 Task: Include a stop at the Barclays Center in your journey from Brooklyn Bridge Park to New York Transit Museum.
Action: Key pressed <Key.caps_lock>B<Key.caps_lock>rooklyn<Key.space><Key.caps_lock>B<Key.caps_lock>idge<Key.space><Key.caps_lock>P<Key.caps_lock>ark
Screenshot: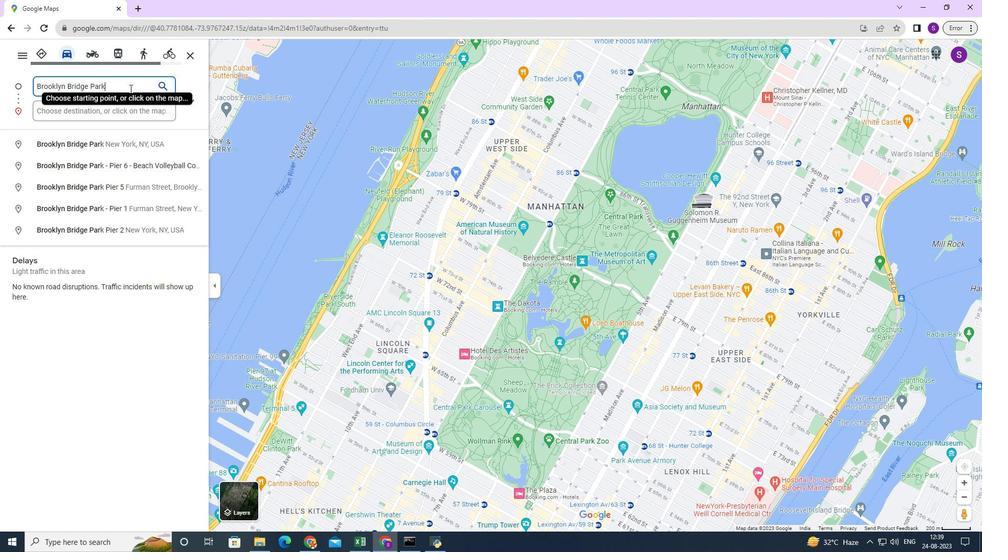 
Action: Mouse moved to (112, 139)
Screenshot: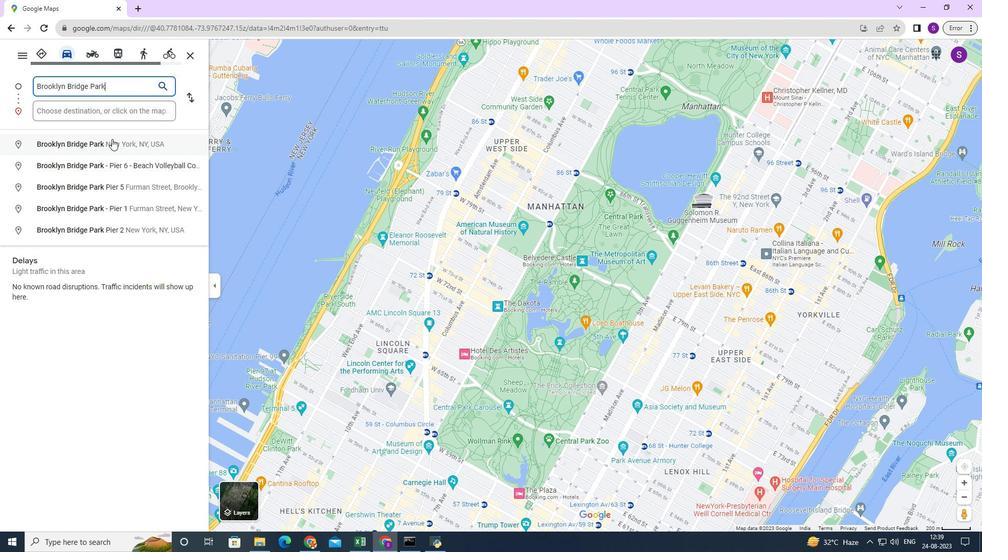 
Action: Mouse pressed left at (112, 139)
Screenshot: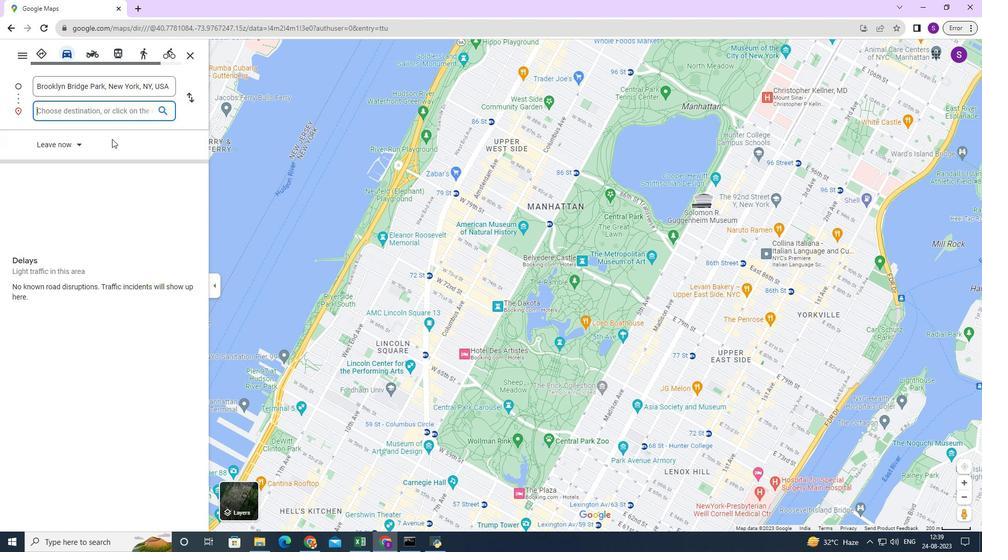 
Action: Mouse moved to (100, 114)
Screenshot: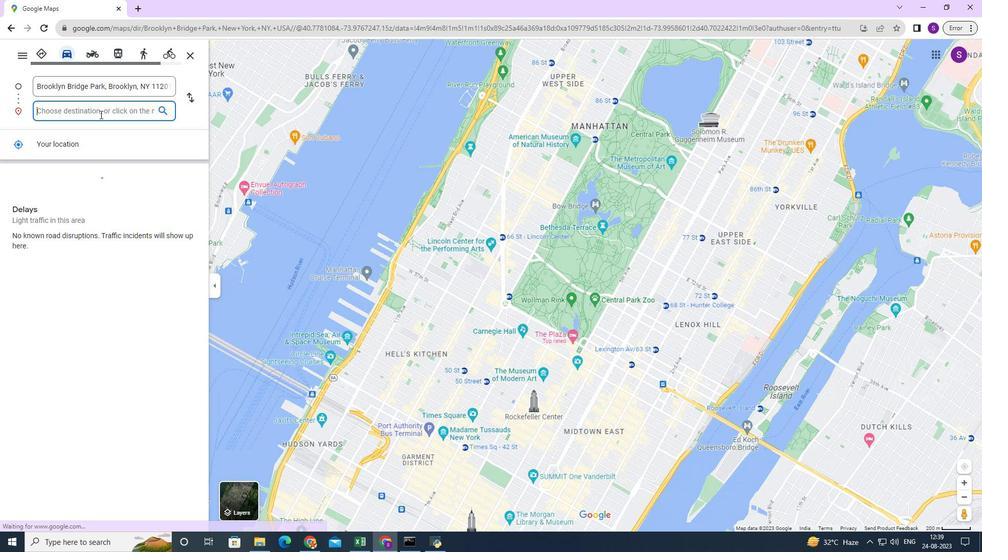 
Action: Key pressed <Key.caps_lock>B<Key.caps_lock>arclays<Key.space>
Screenshot: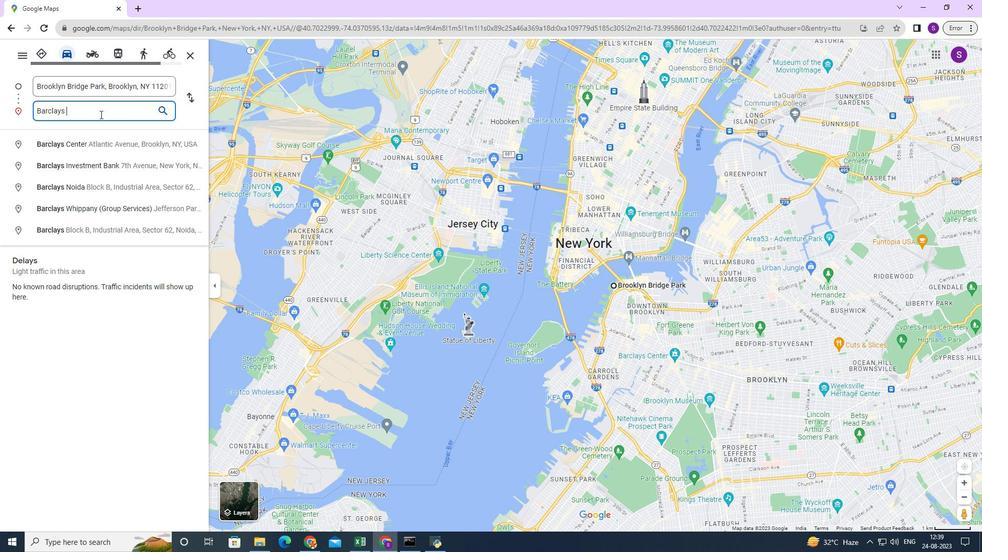 
Action: Mouse moved to (98, 135)
Screenshot: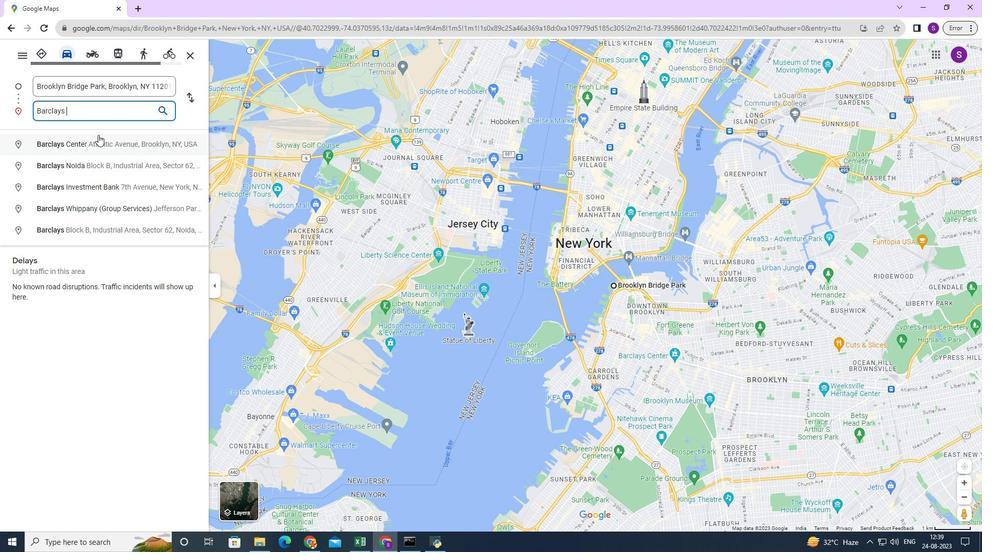 
Action: Mouse pressed left at (98, 135)
Screenshot: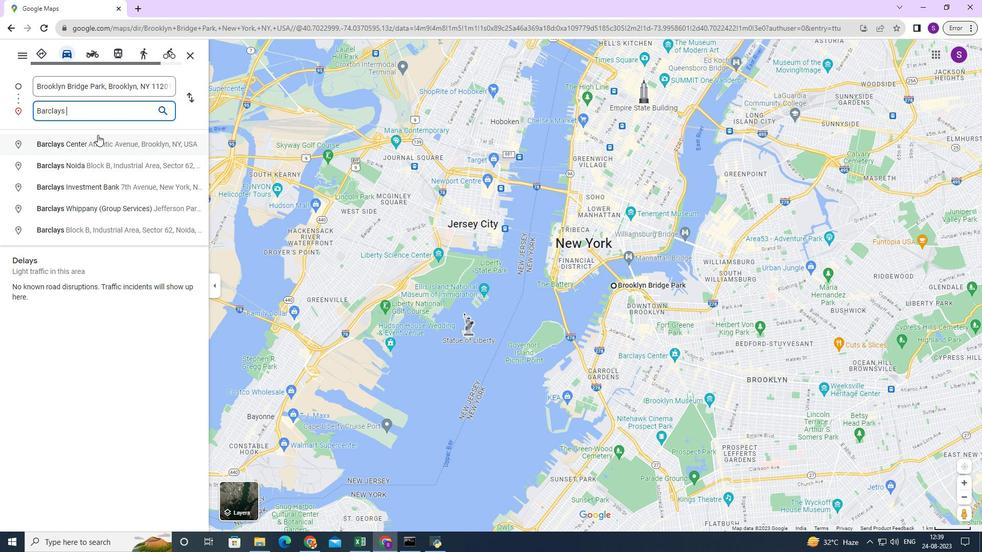 
Action: Mouse moved to (95, 134)
Screenshot: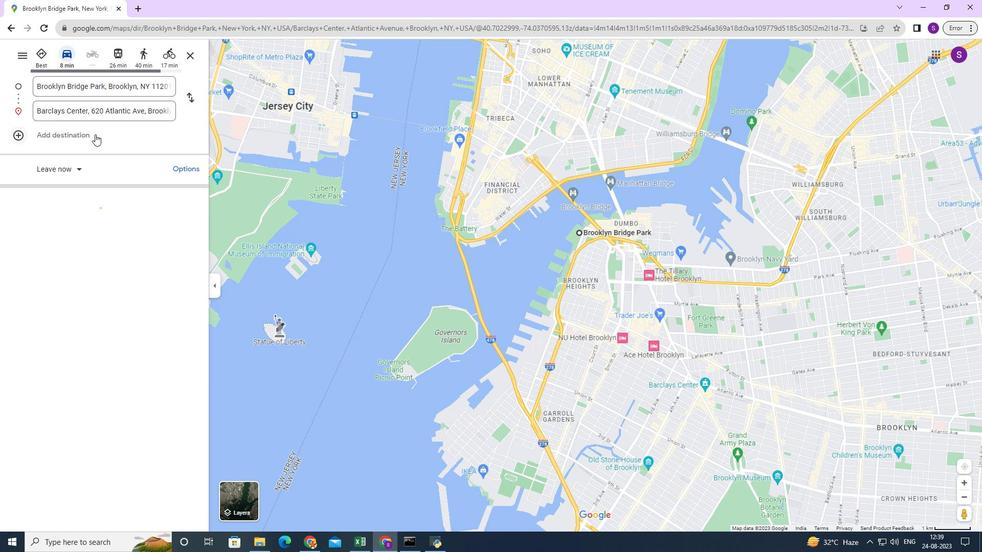 
Action: Mouse pressed left at (95, 134)
Screenshot: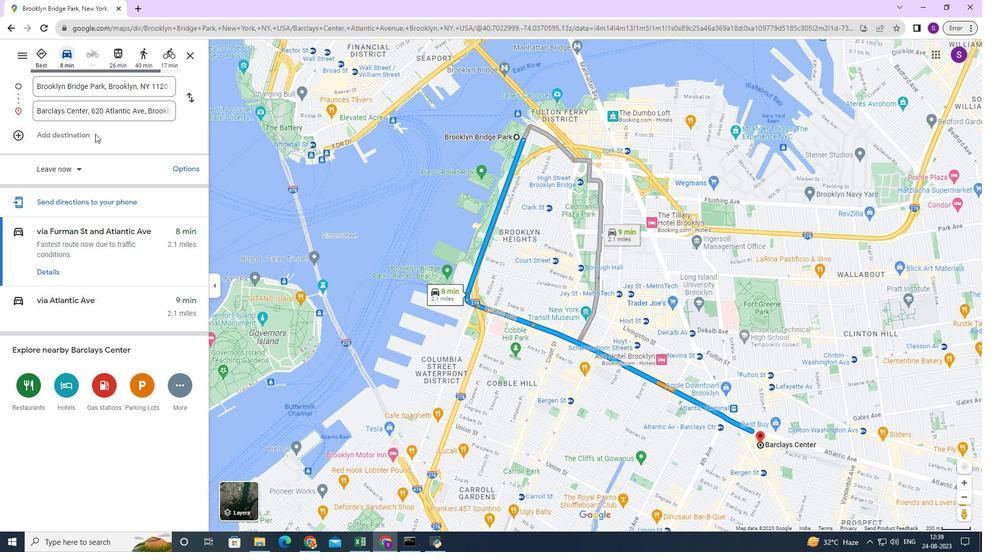 
Action: Key pressed <Key.caps_lock>N<Key.caps_lock>ew<Key.space>york<Key.space>trnsit<Key.space>museum
Screenshot: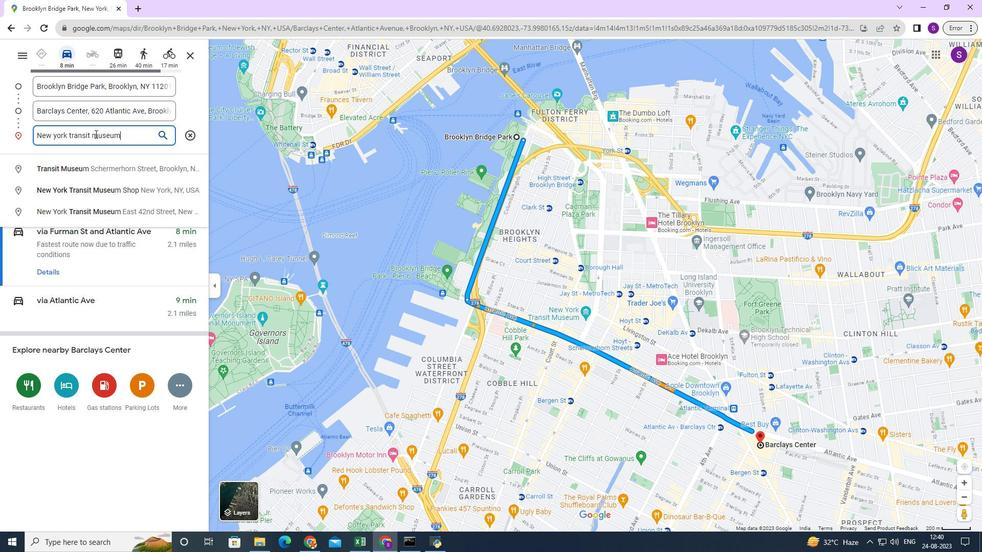 
Action: Mouse moved to (79, 189)
Screenshot: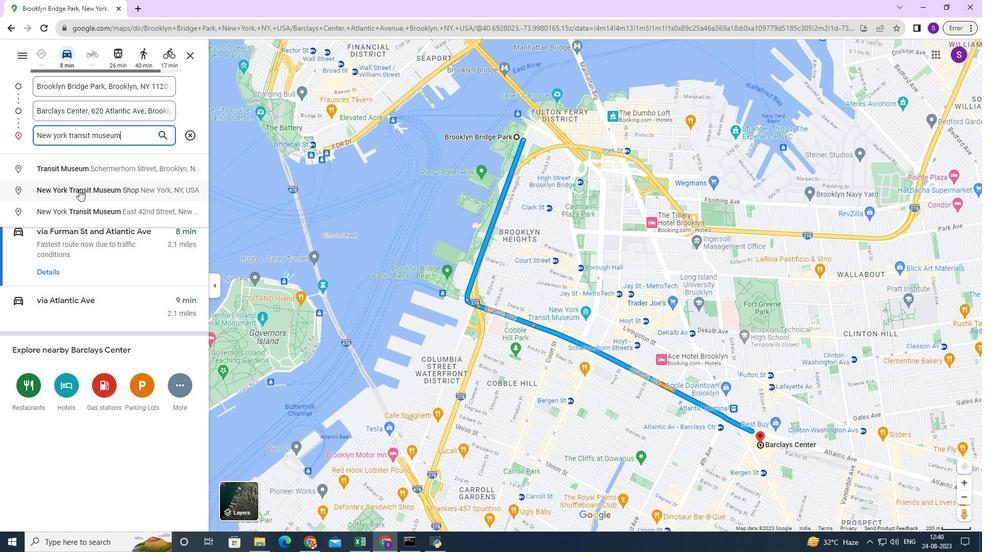 
Action: Mouse pressed left at (79, 189)
Screenshot: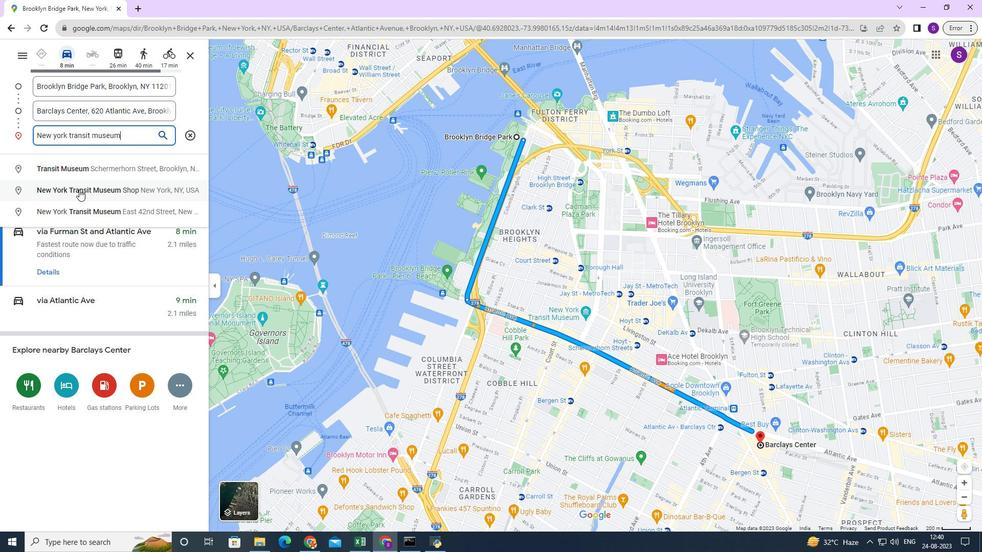 
Action: Mouse moved to (436, 243)
Screenshot: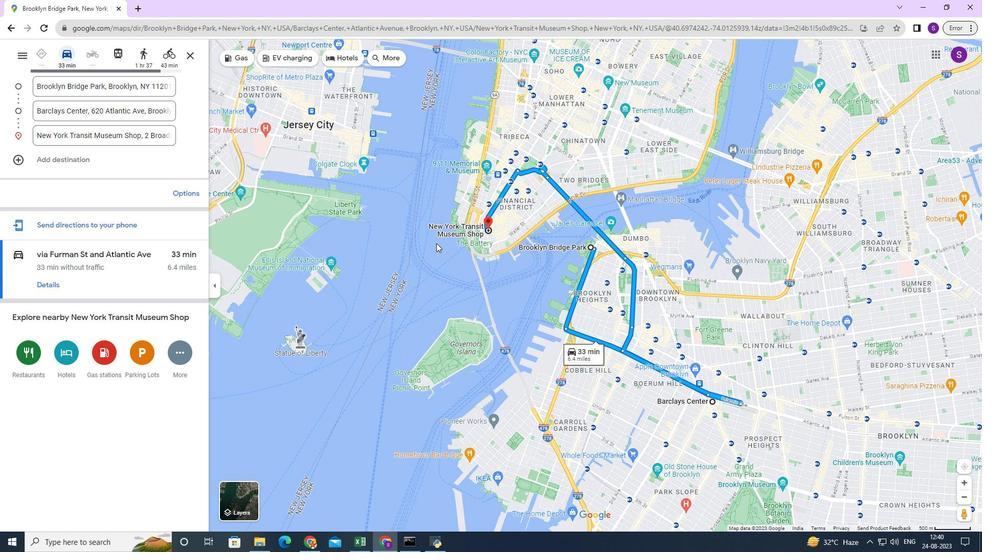 
